 Task: Set the Layer B modulation for the ISDB-T reception parameter to Undefined.
Action: Mouse moved to (96, 17)
Screenshot: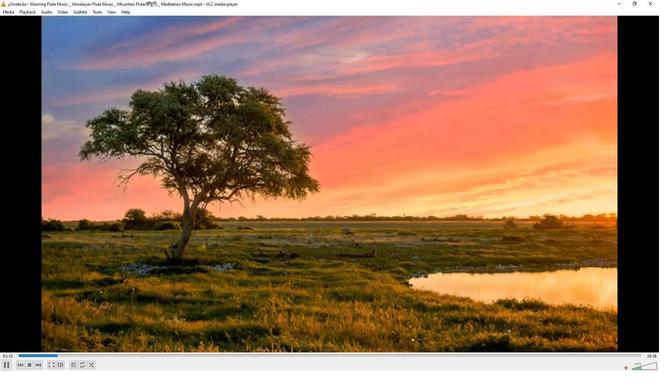
Action: Mouse pressed left at (96, 17)
Screenshot: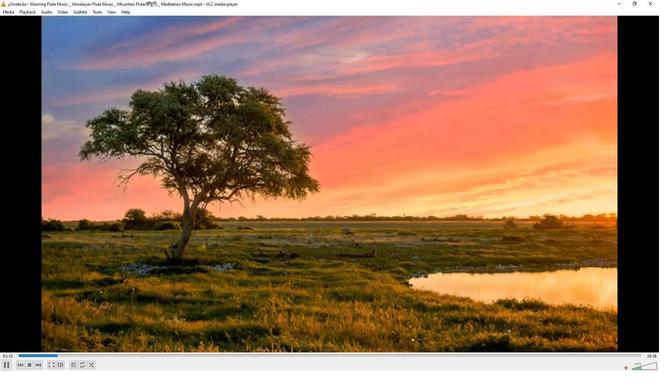
Action: Mouse moved to (97, 14)
Screenshot: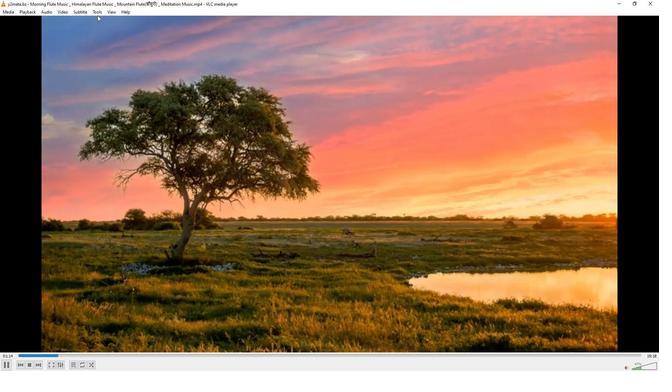 
Action: Mouse pressed left at (97, 14)
Screenshot: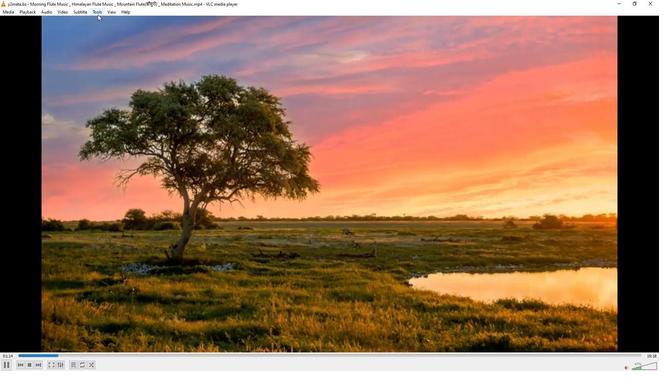 
Action: Mouse moved to (97, 96)
Screenshot: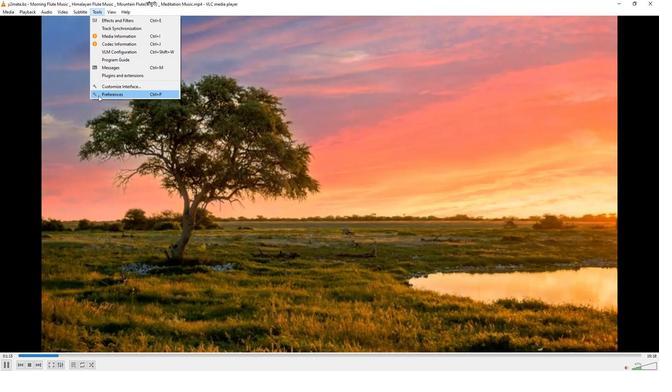 
Action: Mouse pressed left at (97, 96)
Screenshot: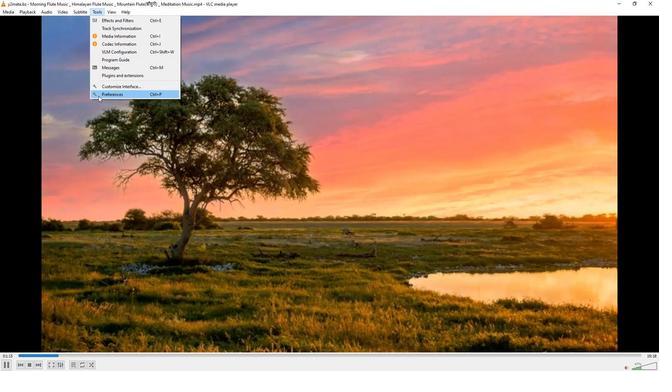 
Action: Mouse moved to (216, 304)
Screenshot: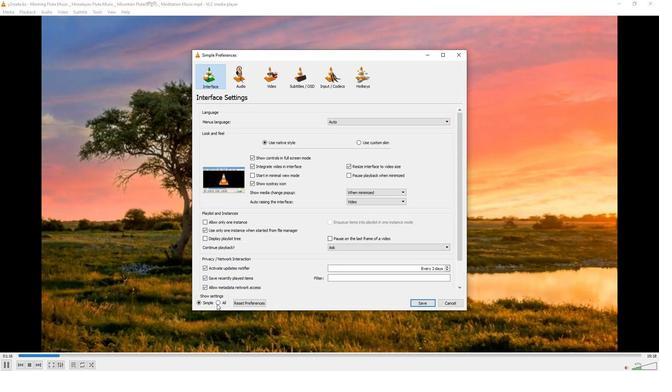 
Action: Mouse pressed left at (216, 304)
Screenshot: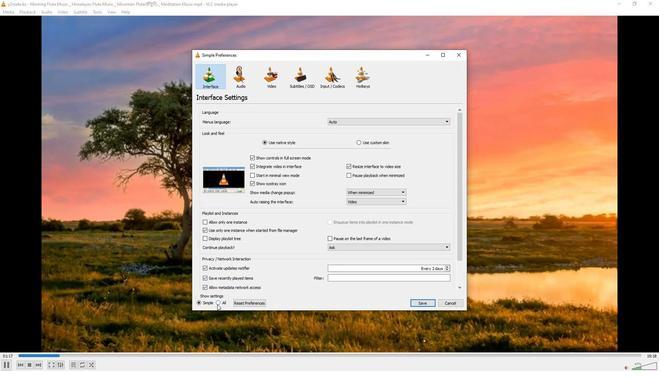 
Action: Mouse moved to (209, 186)
Screenshot: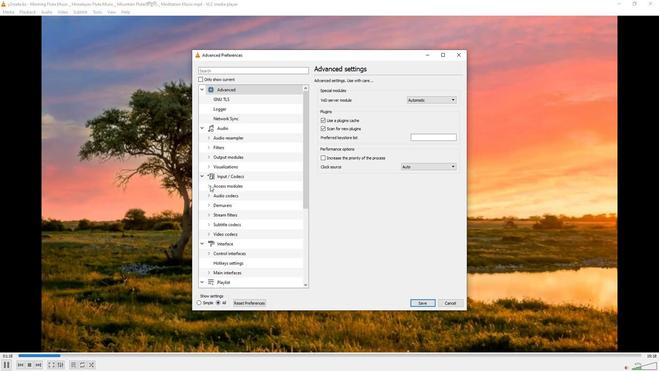 
Action: Mouse pressed left at (209, 186)
Screenshot: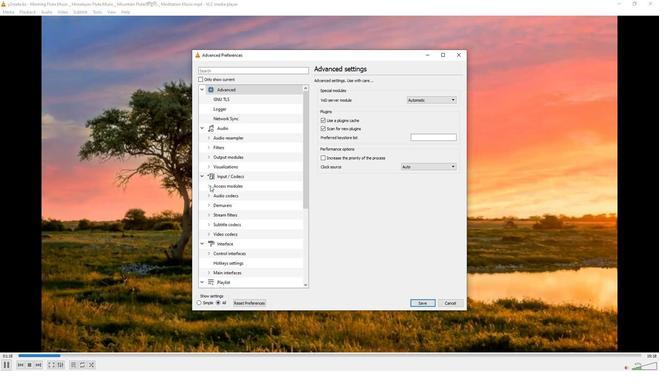
Action: Mouse moved to (225, 242)
Screenshot: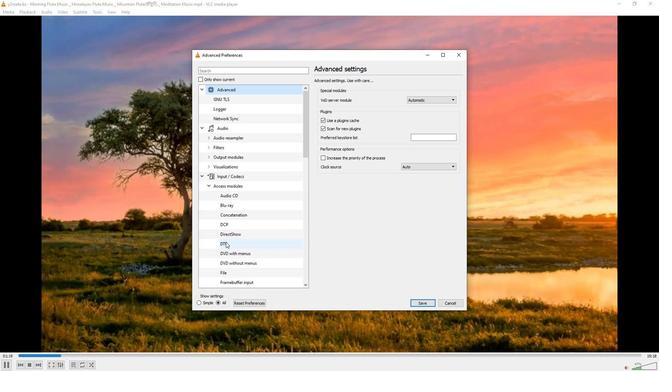 
Action: Mouse pressed left at (225, 242)
Screenshot: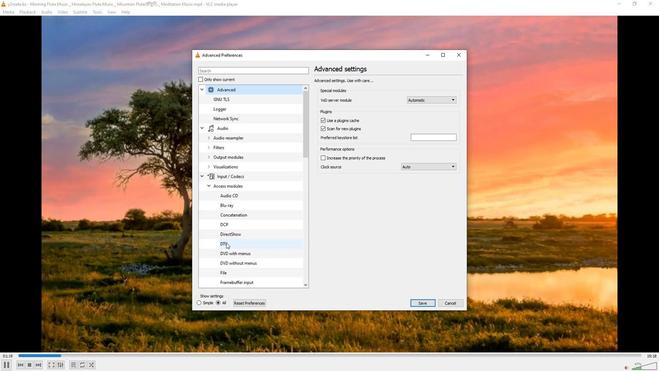 
Action: Mouse moved to (444, 261)
Screenshot: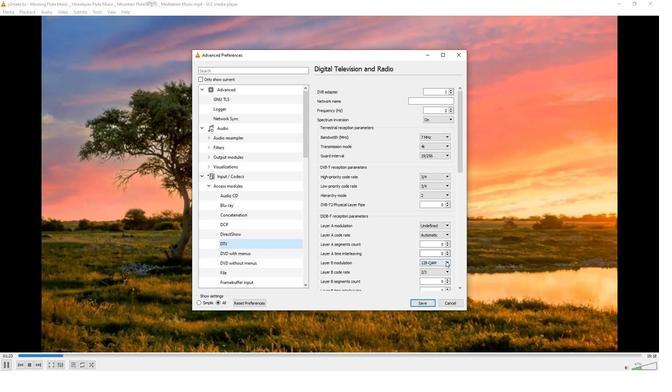 
Action: Mouse pressed left at (444, 261)
Screenshot: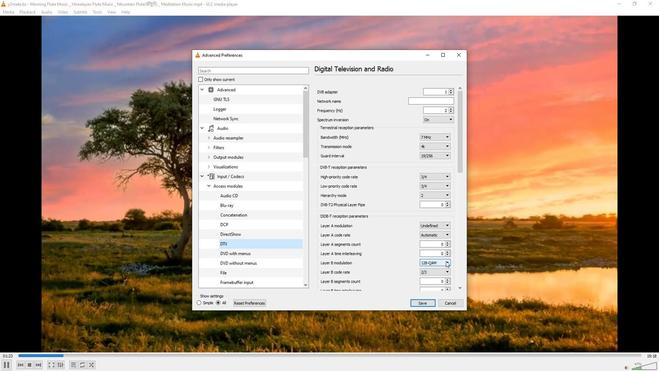 
Action: Mouse moved to (432, 266)
Screenshot: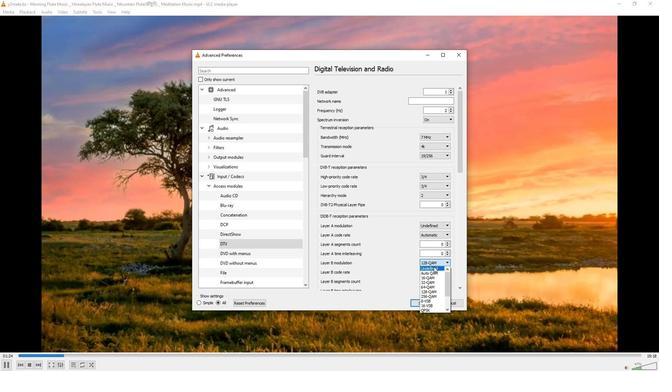 
Action: Mouse pressed left at (432, 266)
Screenshot: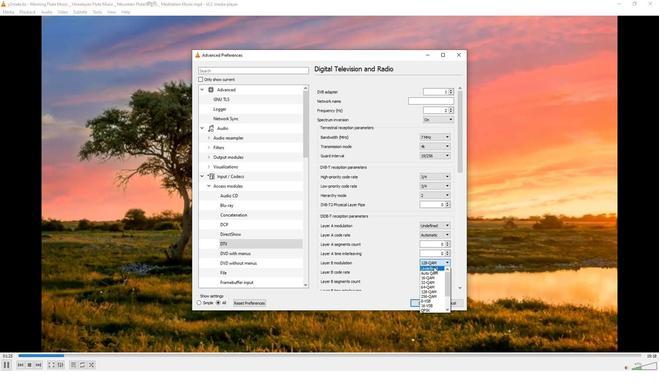 
Action: Mouse moved to (391, 263)
Screenshot: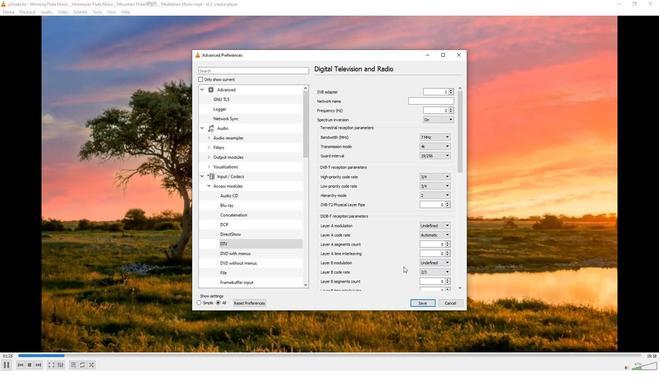 
